 Task: In the  document dataset.epub Use the feature 'and check spelling and grammer' Change font style of header to '24' Select the body of letter and change paragraph spacing to  Double
Action: Mouse moved to (437, 262)
Screenshot: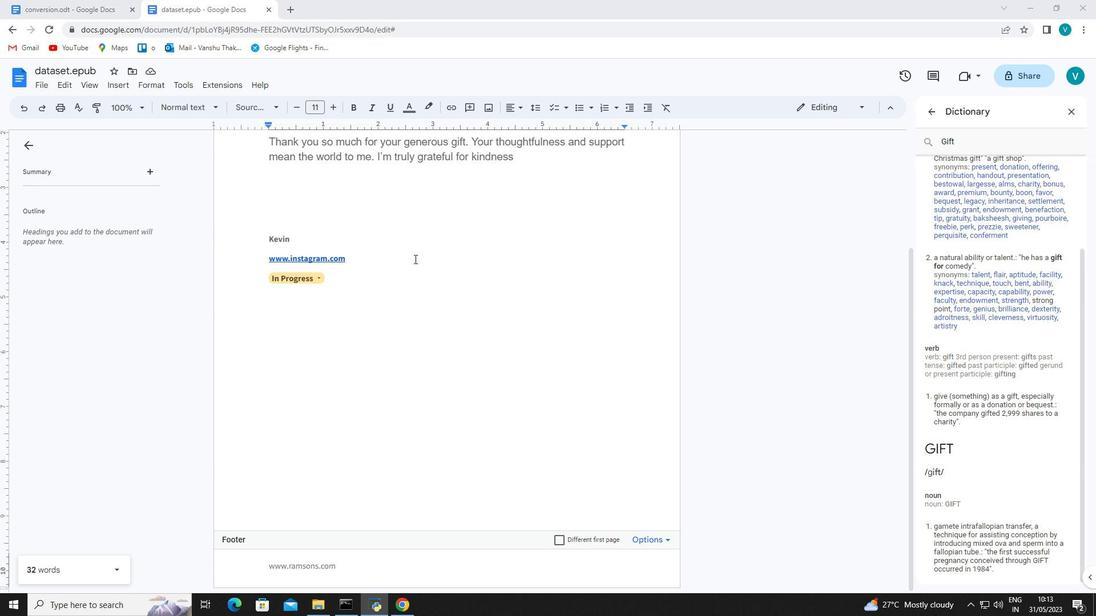 
Action: Mouse scrolled (437, 263) with delta (0, 0)
Screenshot: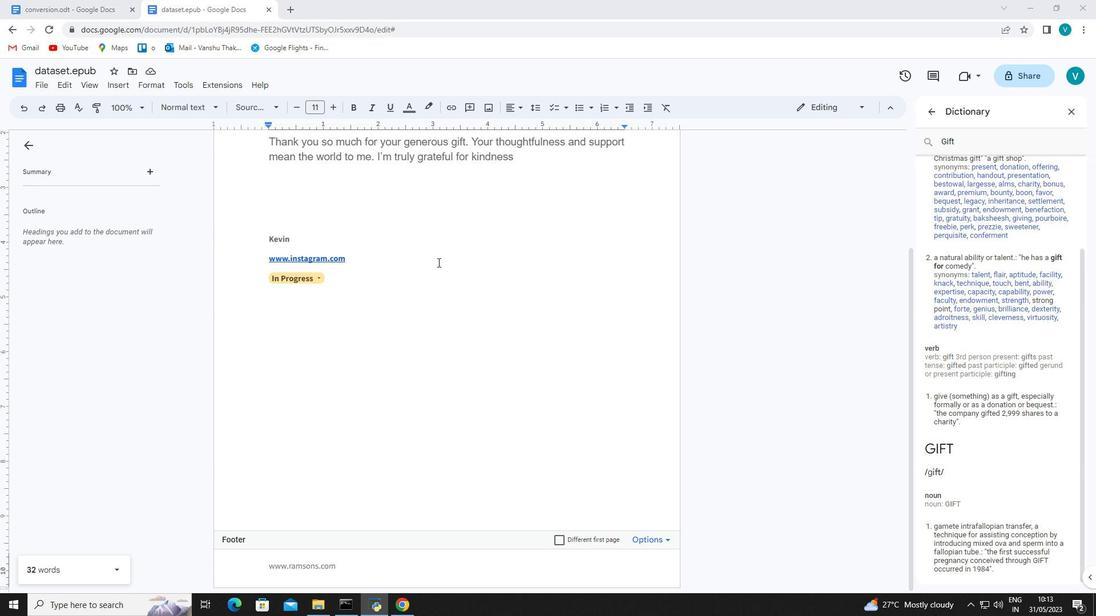 
Action: Mouse scrolled (437, 263) with delta (0, 0)
Screenshot: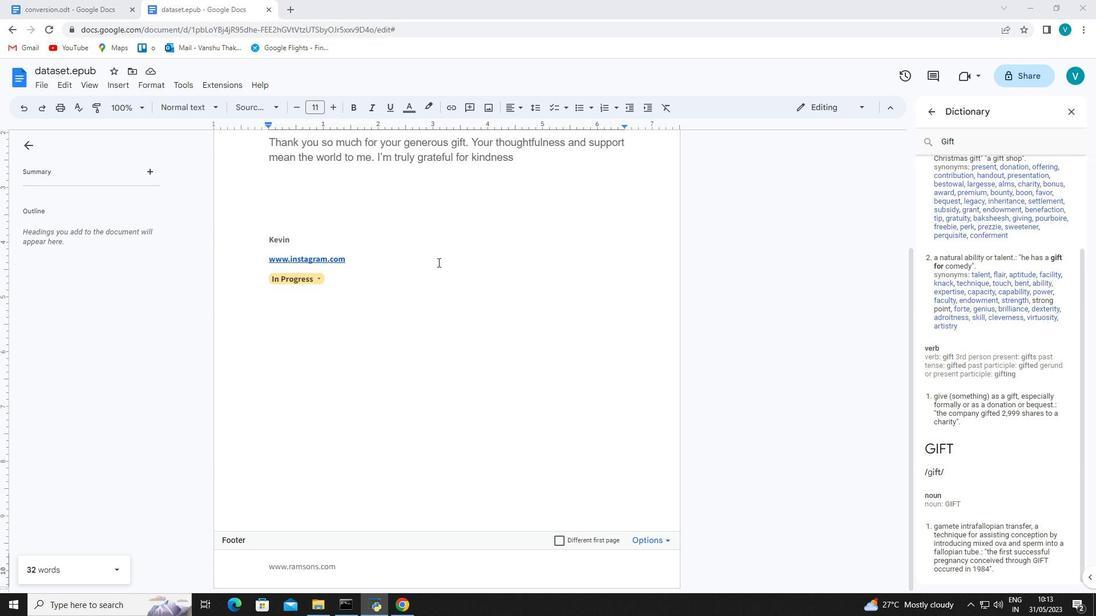 
Action: Mouse scrolled (437, 263) with delta (0, 0)
Screenshot: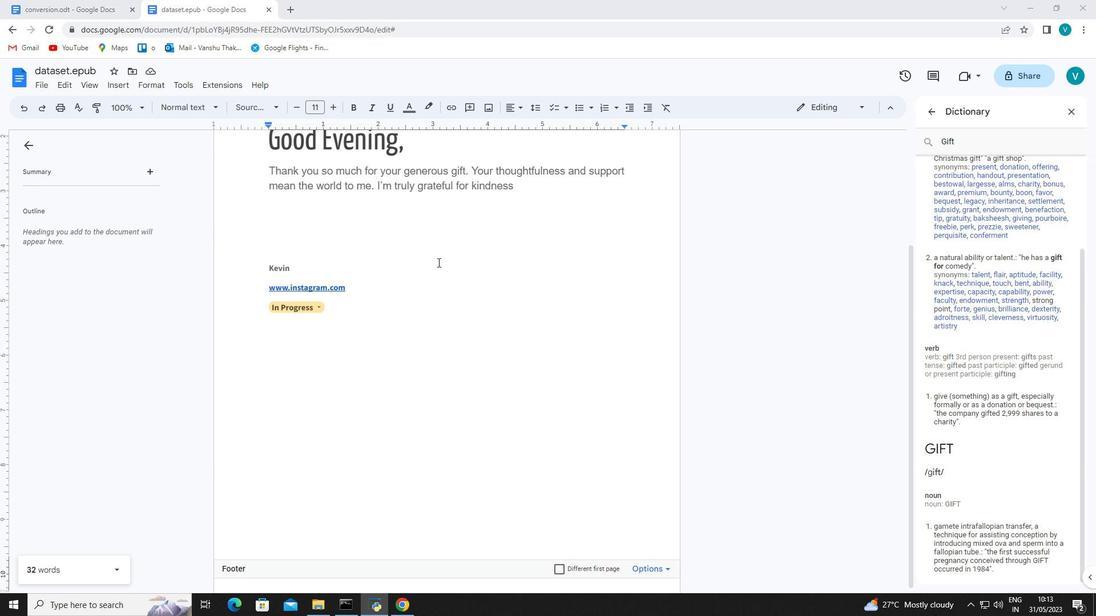 
Action: Mouse scrolled (437, 263) with delta (0, 0)
Screenshot: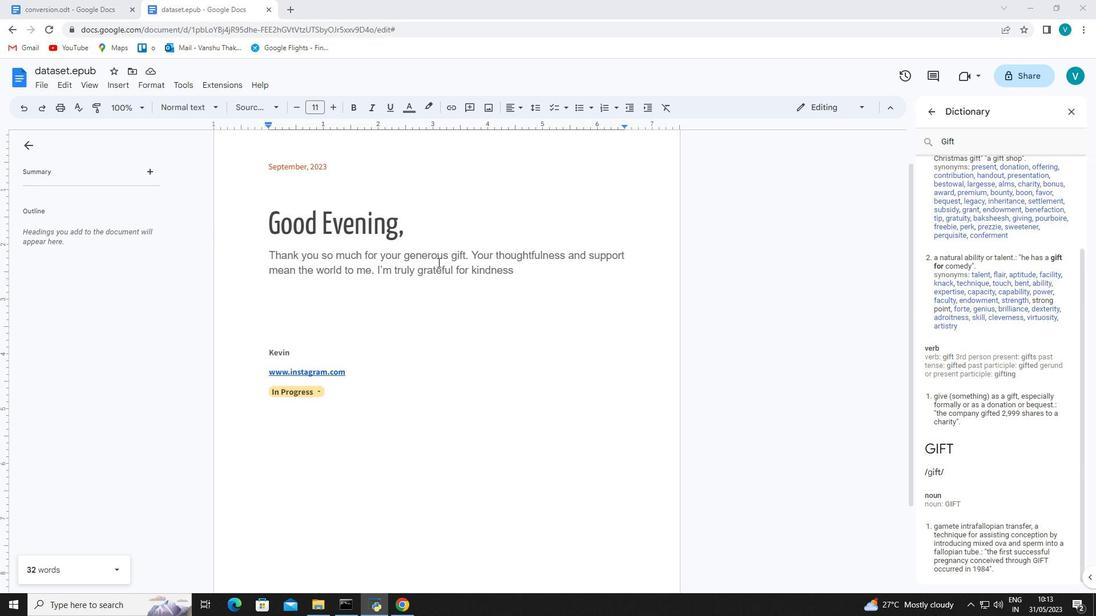
Action: Mouse scrolled (437, 263) with delta (0, 0)
Screenshot: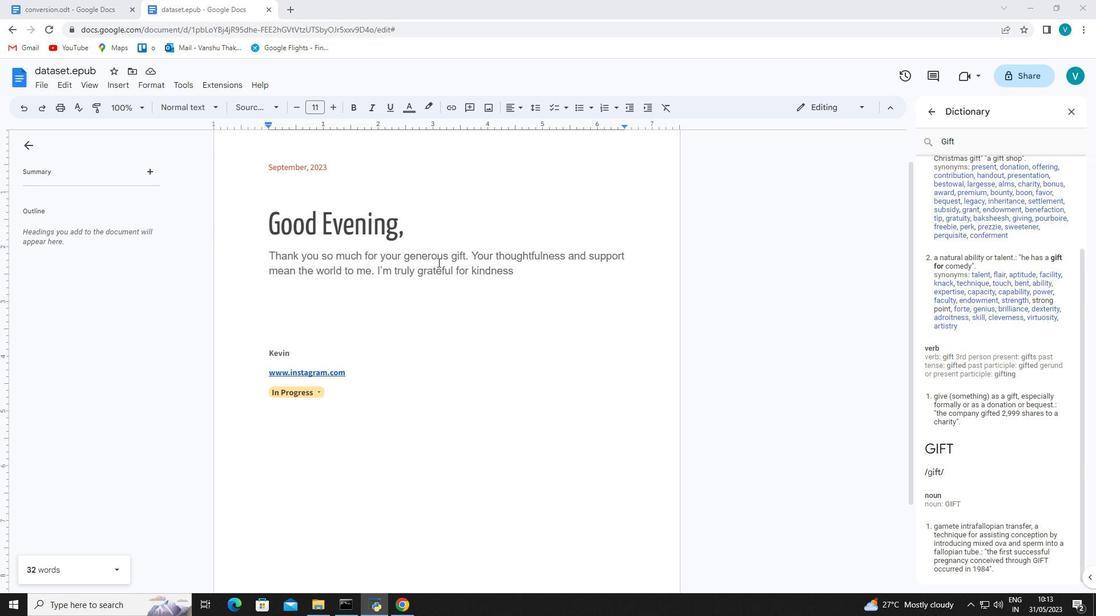 
Action: Mouse moved to (234, 162)
Screenshot: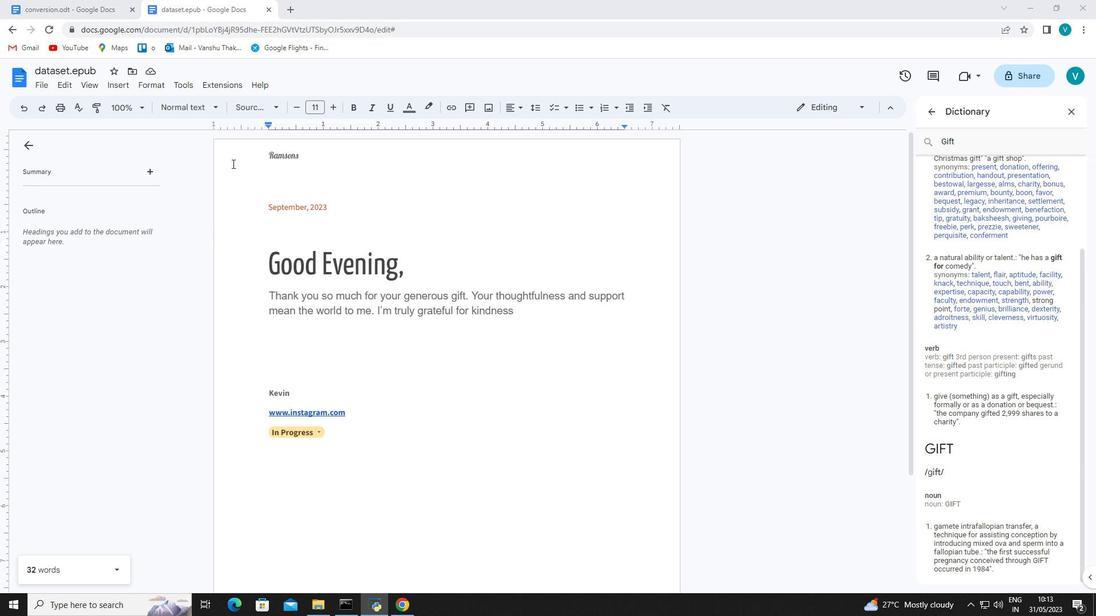 
Action: Mouse scrolled (234, 163) with delta (0, 0)
Screenshot: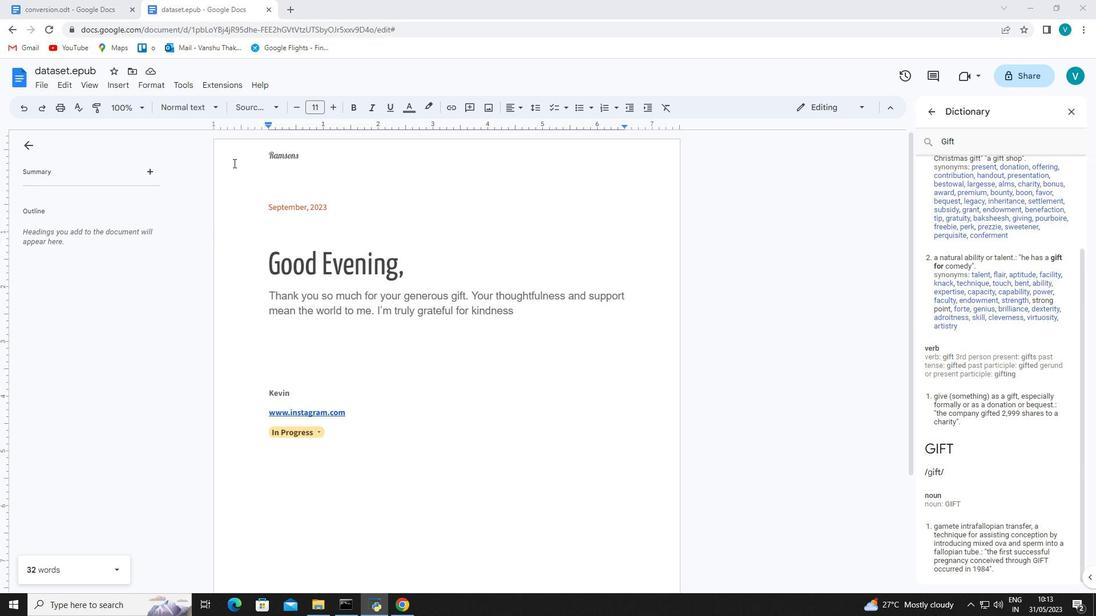 
Action: Mouse moved to (234, 162)
Screenshot: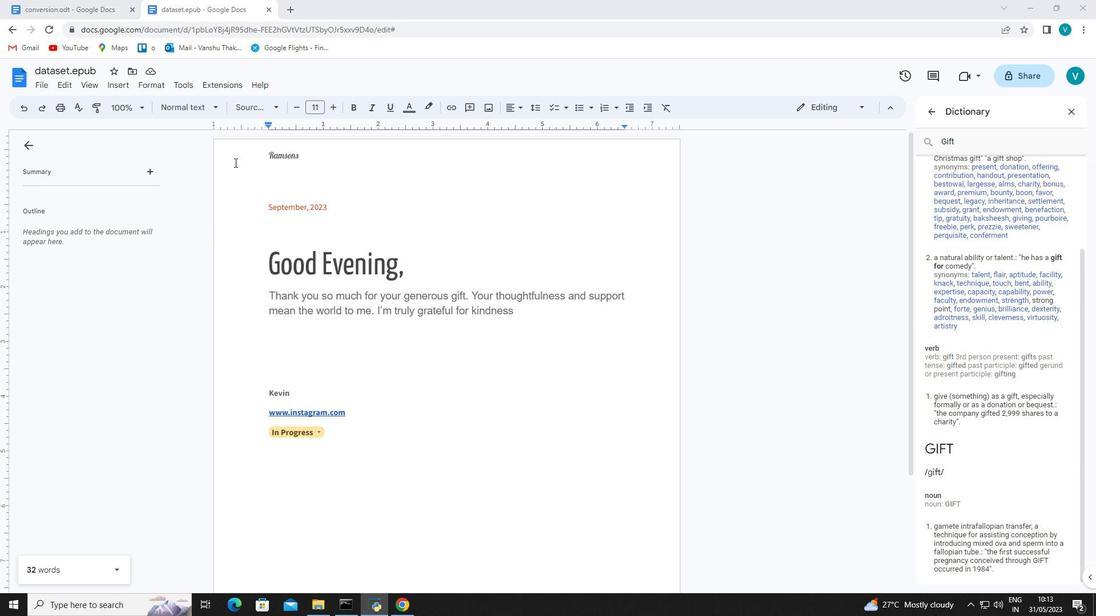 
Action: Mouse scrolled (234, 163) with delta (0, 0)
Screenshot: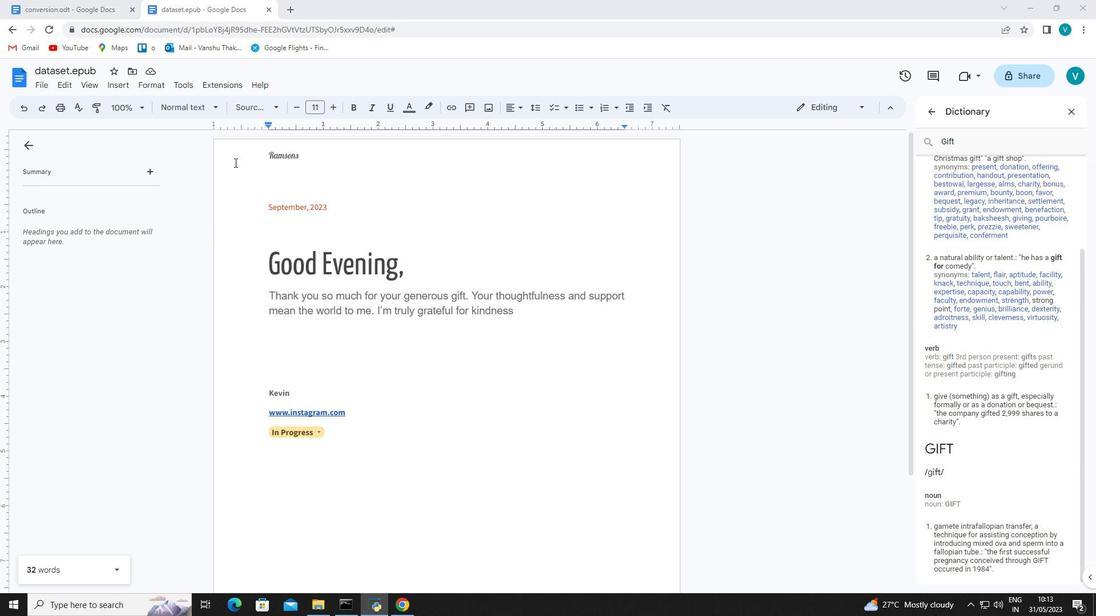 
Action: Mouse scrolled (234, 163) with delta (0, 0)
Screenshot: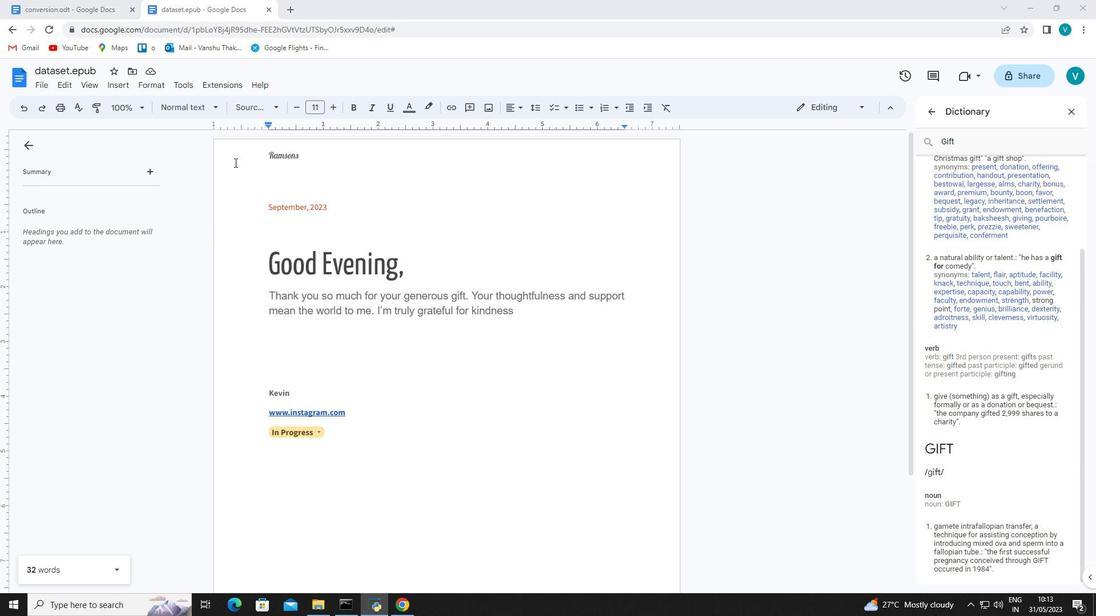 
Action: Mouse moved to (190, 82)
Screenshot: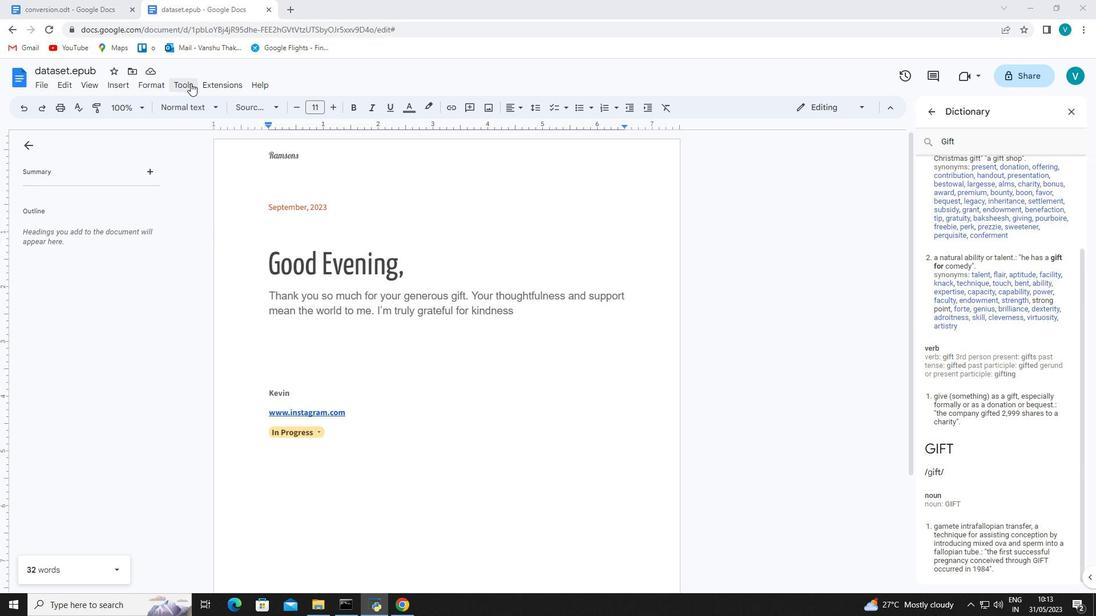 
Action: Mouse pressed left at (190, 82)
Screenshot: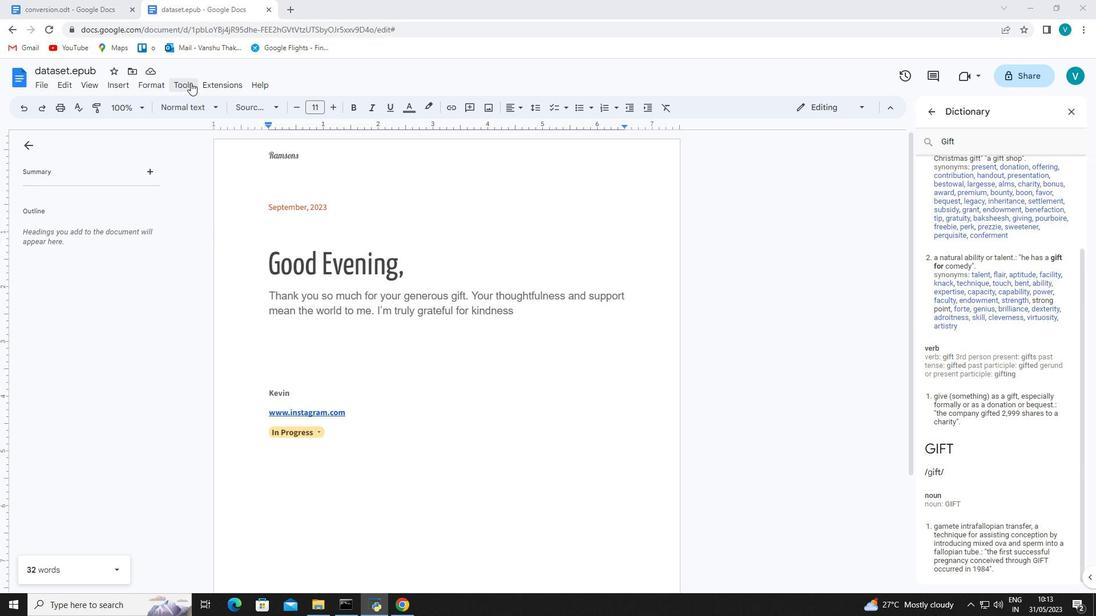 
Action: Mouse moved to (204, 103)
Screenshot: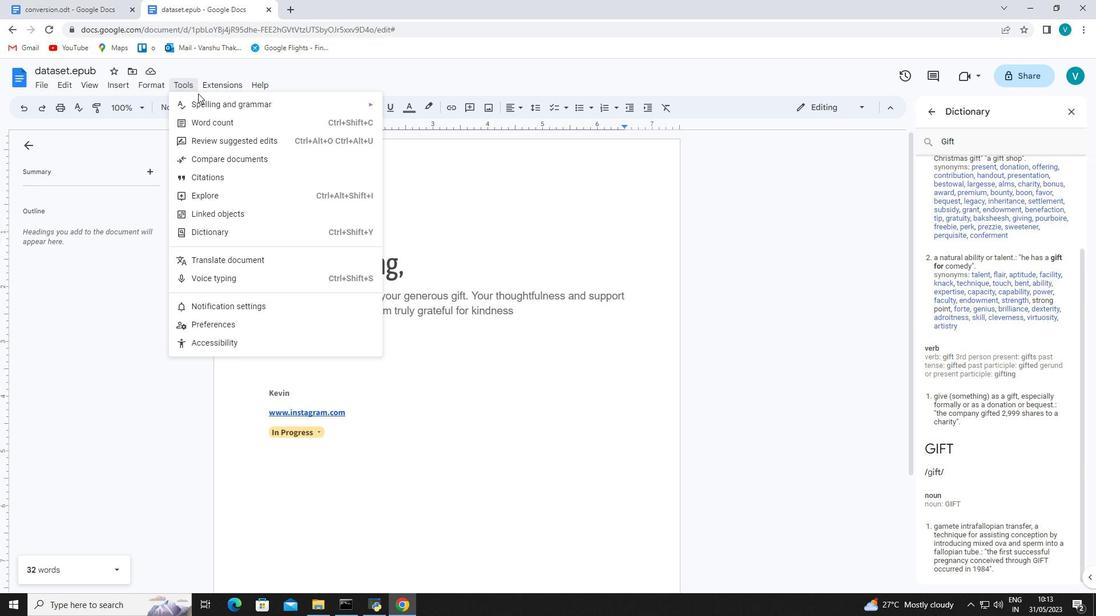 
Action: Mouse pressed left at (204, 103)
Screenshot: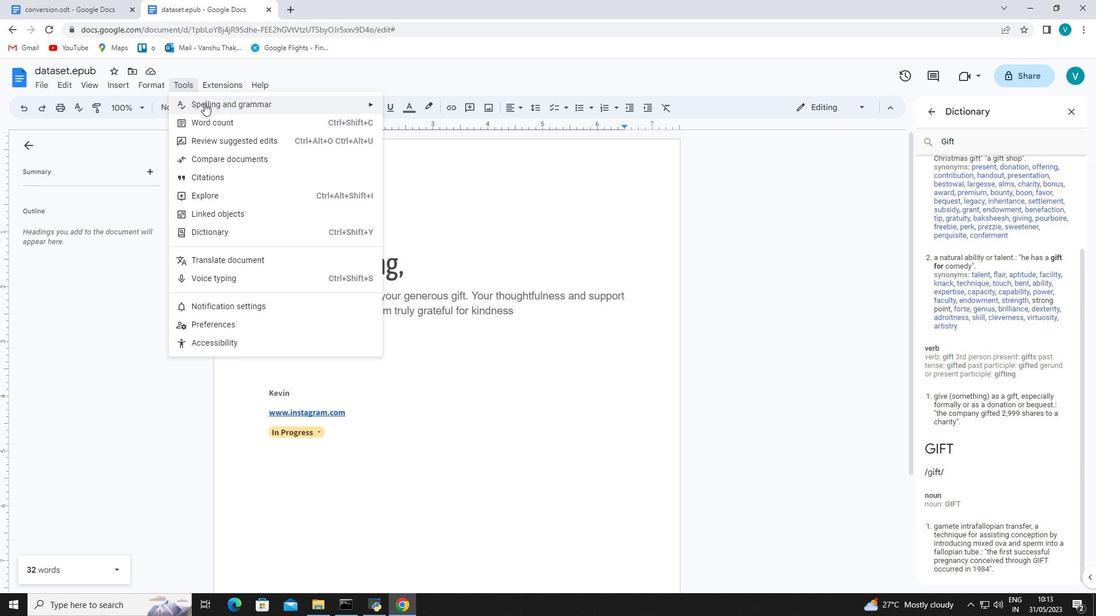 
Action: Mouse moved to (480, 106)
Screenshot: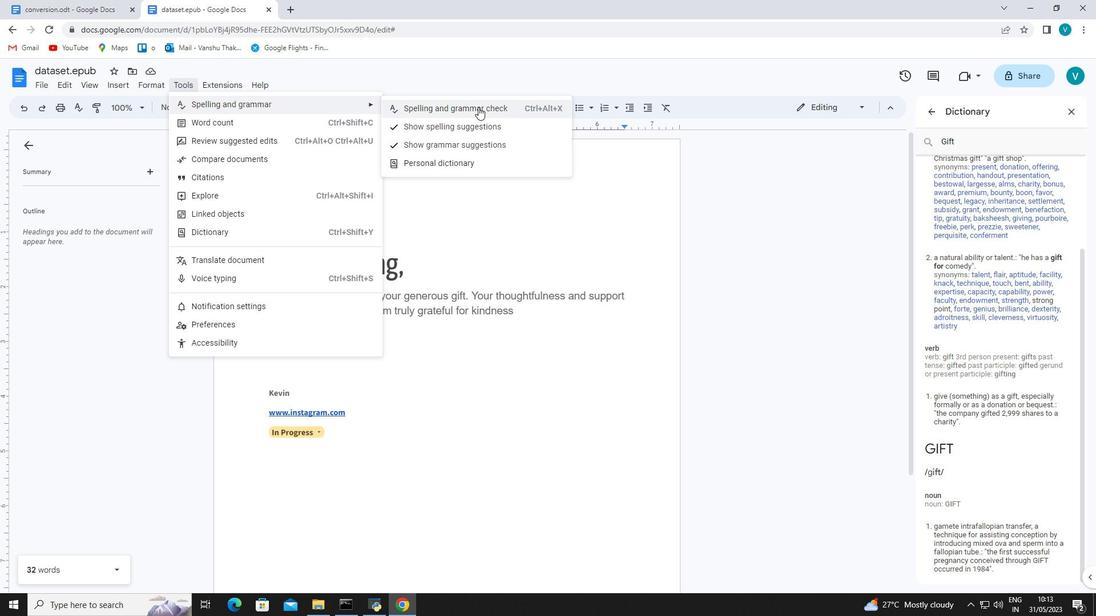 
Action: Mouse pressed left at (480, 106)
Screenshot: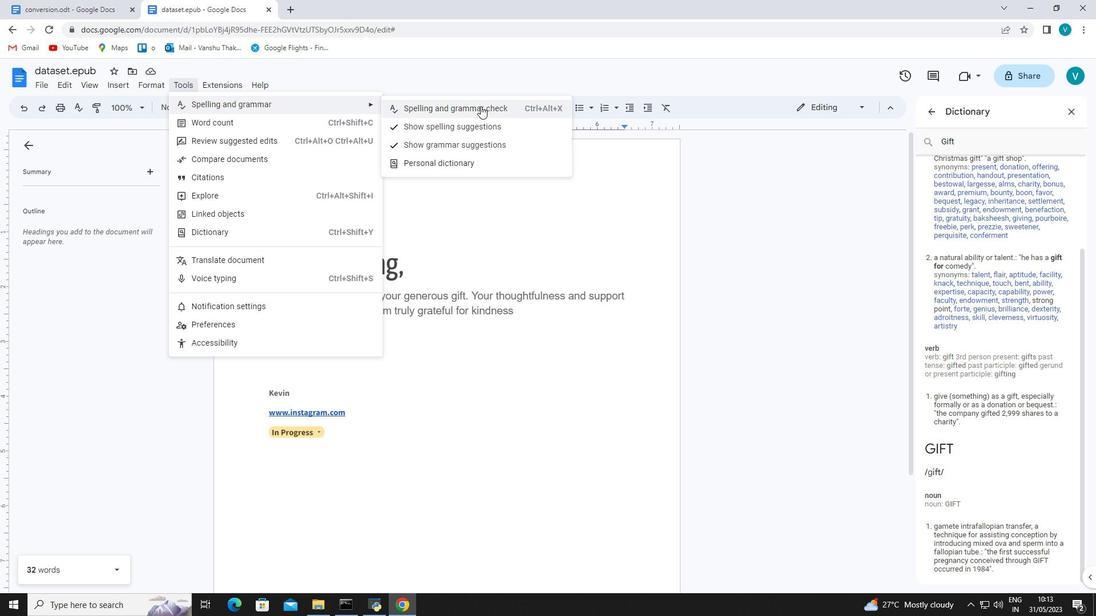 
Action: Mouse moved to (264, 154)
Screenshot: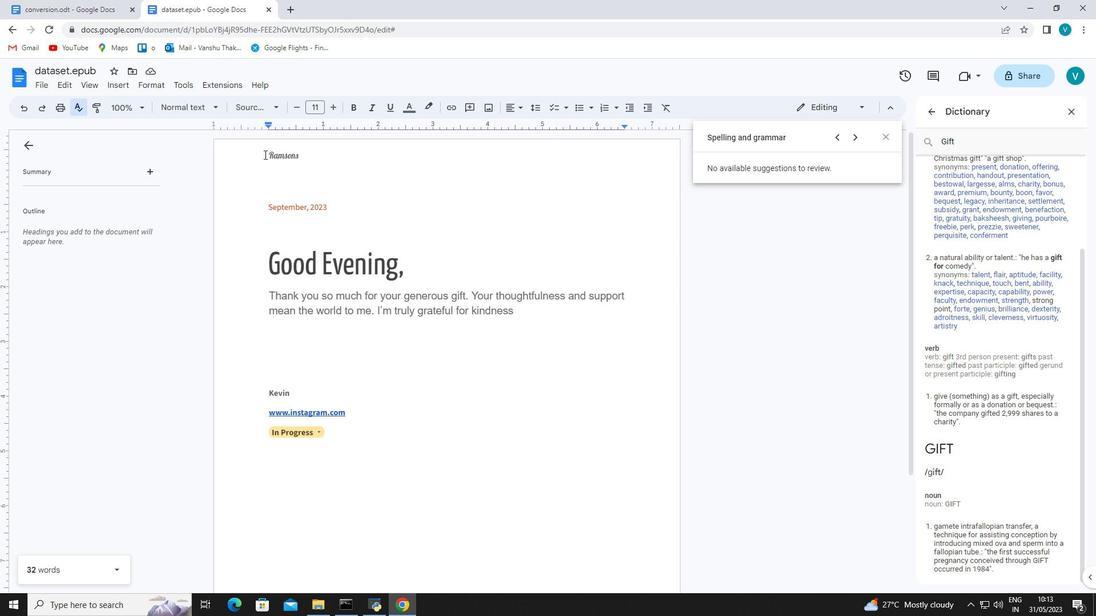 
Action: Mouse pressed left at (264, 154)
Screenshot: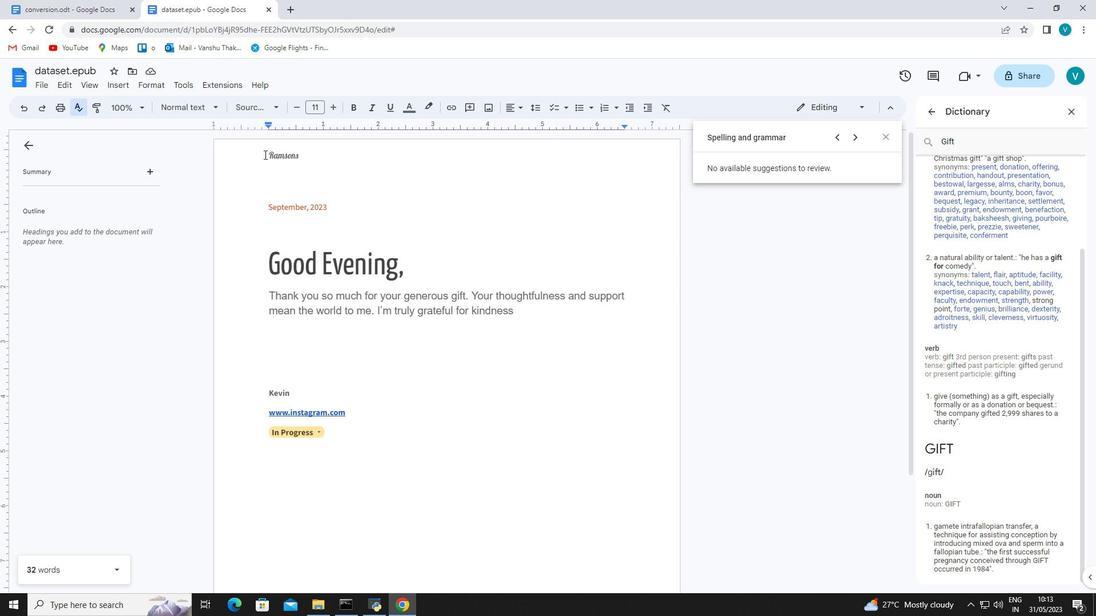 
Action: Mouse moved to (338, 108)
Screenshot: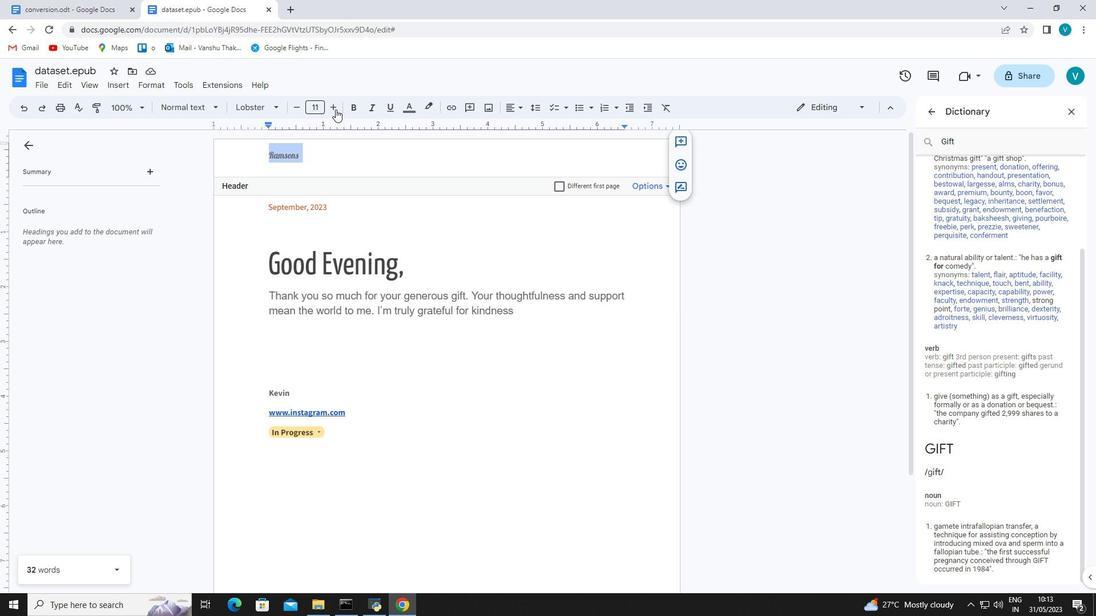 
Action: Mouse pressed left at (338, 108)
Screenshot: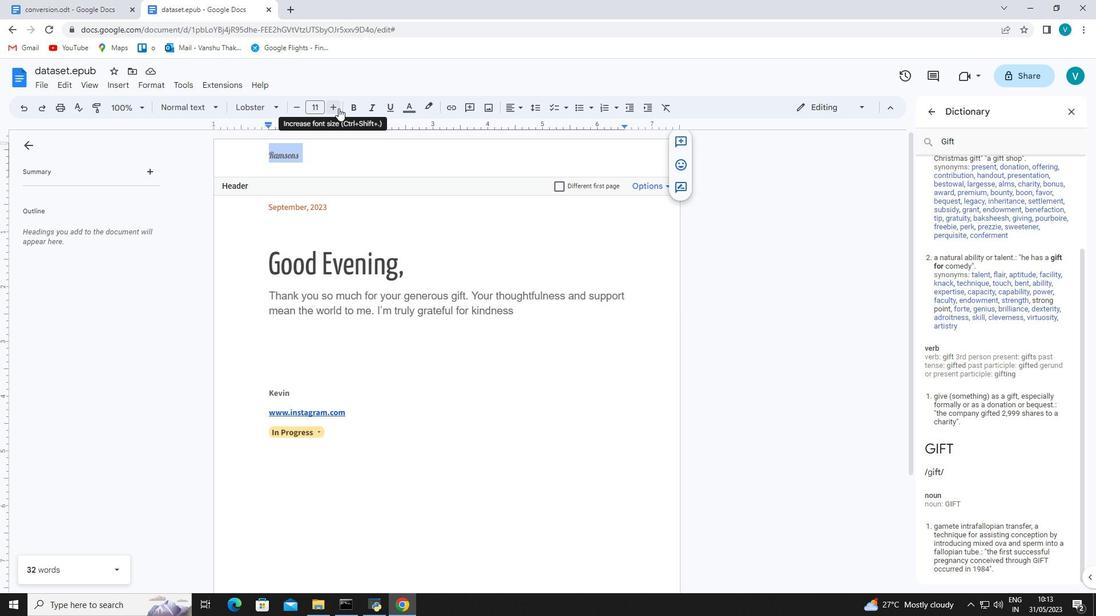 
Action: Mouse pressed left at (338, 108)
Screenshot: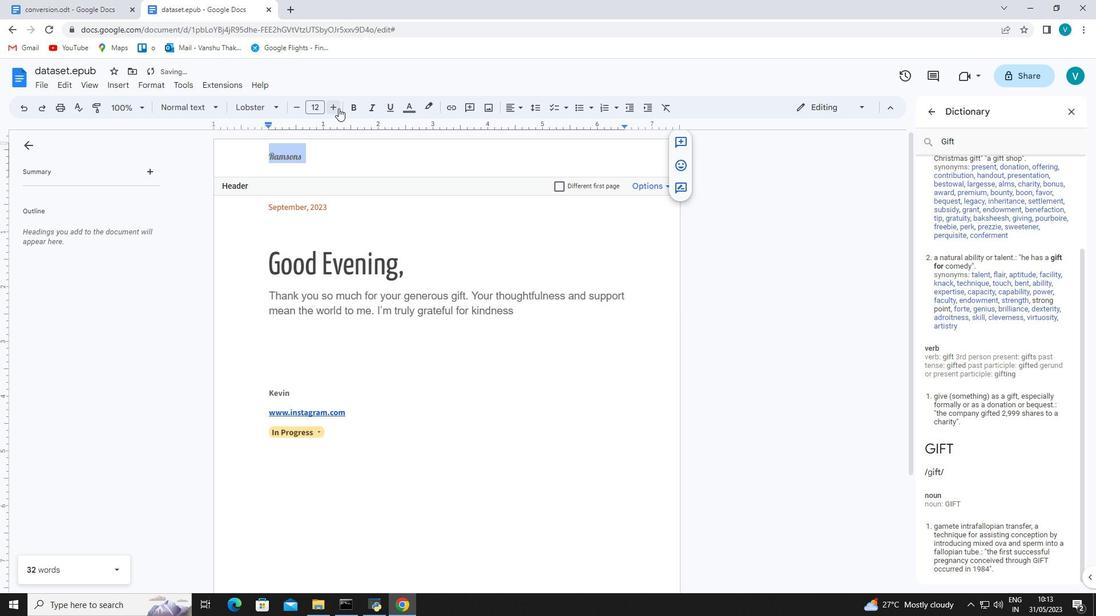 
Action: Mouse pressed left at (338, 108)
Screenshot: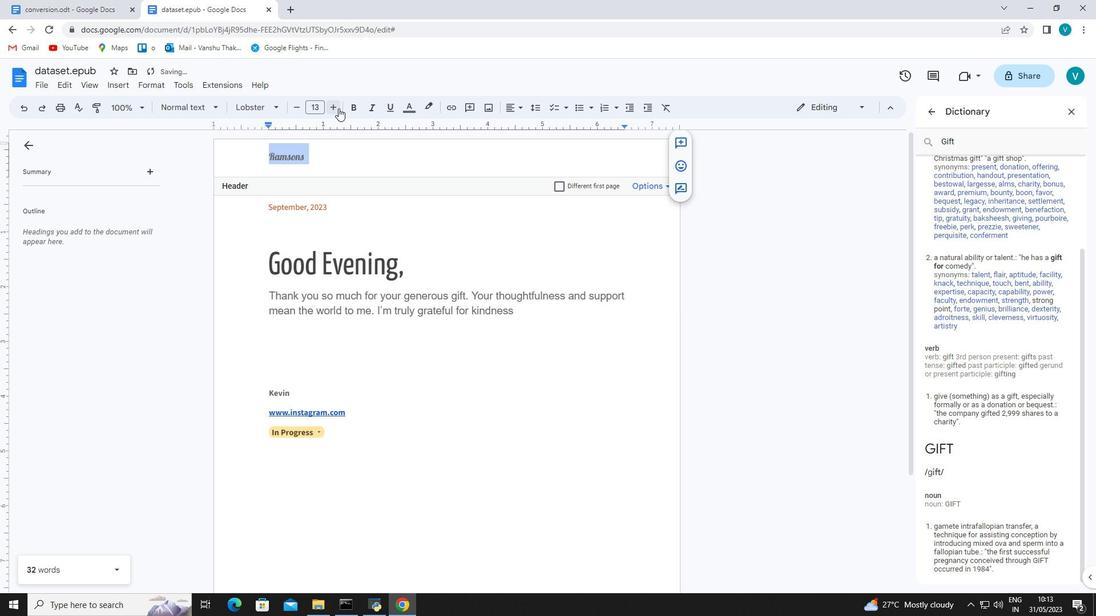 
Action: Mouse pressed left at (338, 108)
Screenshot: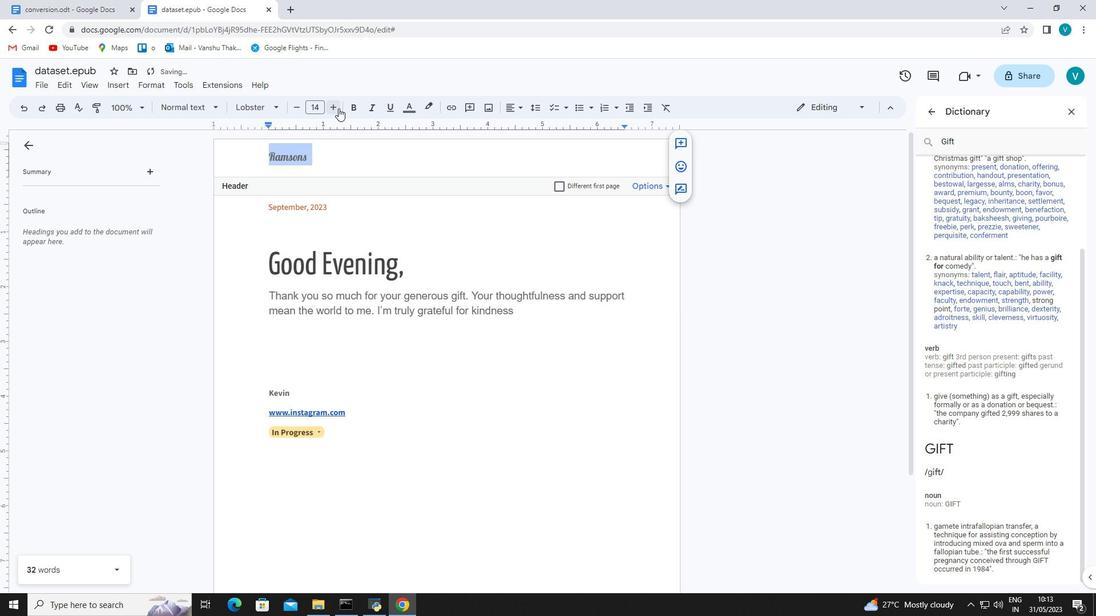 
Action: Mouse pressed left at (338, 108)
Screenshot: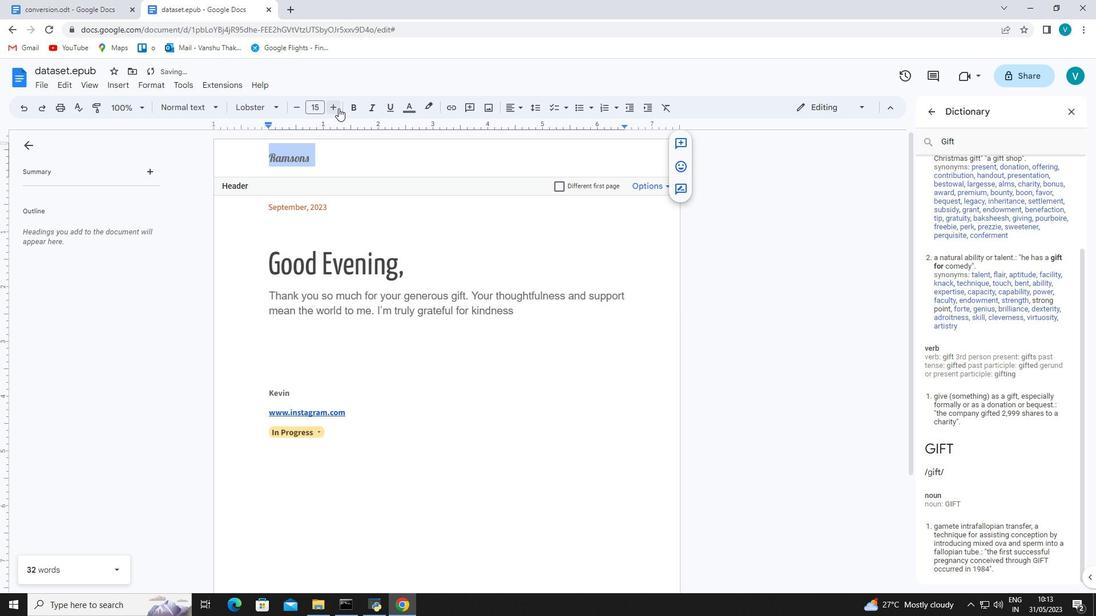 
Action: Mouse pressed left at (338, 108)
Screenshot: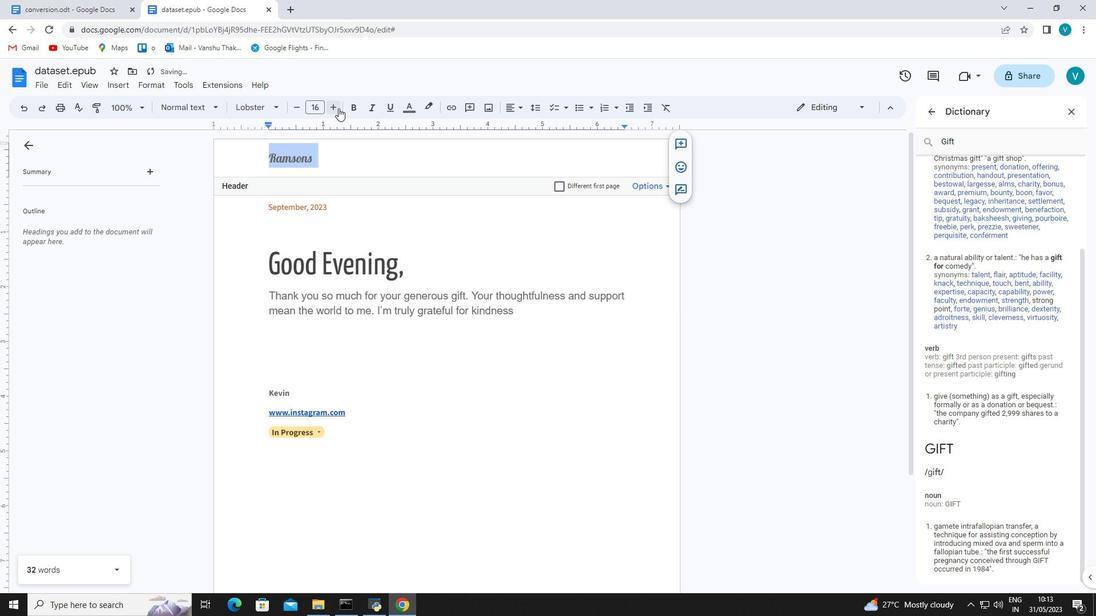
Action: Mouse pressed left at (338, 108)
Screenshot: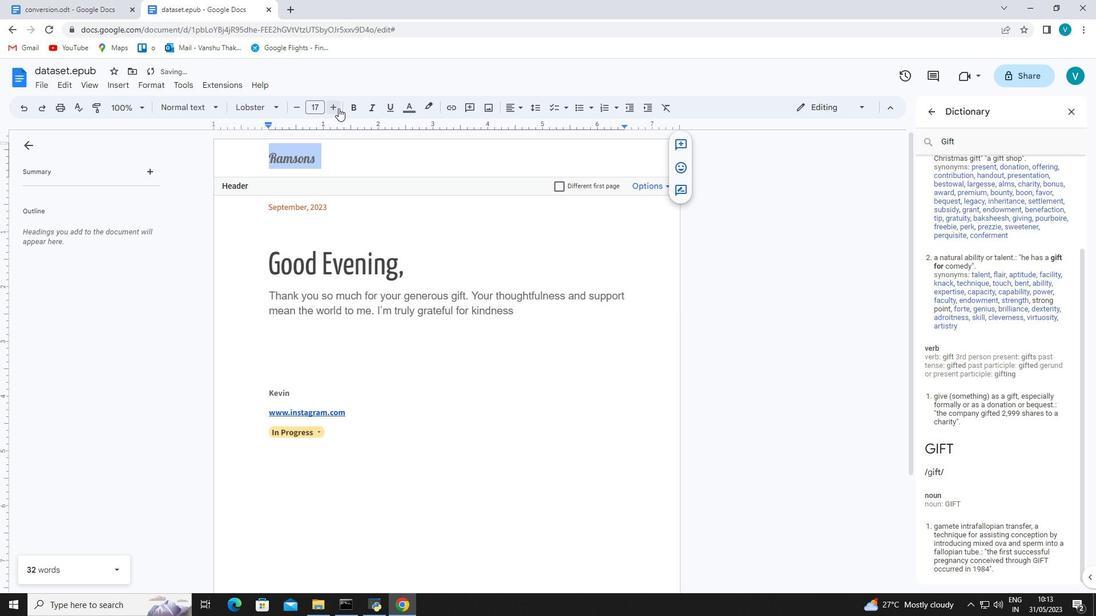 
Action: Mouse pressed left at (338, 108)
Screenshot: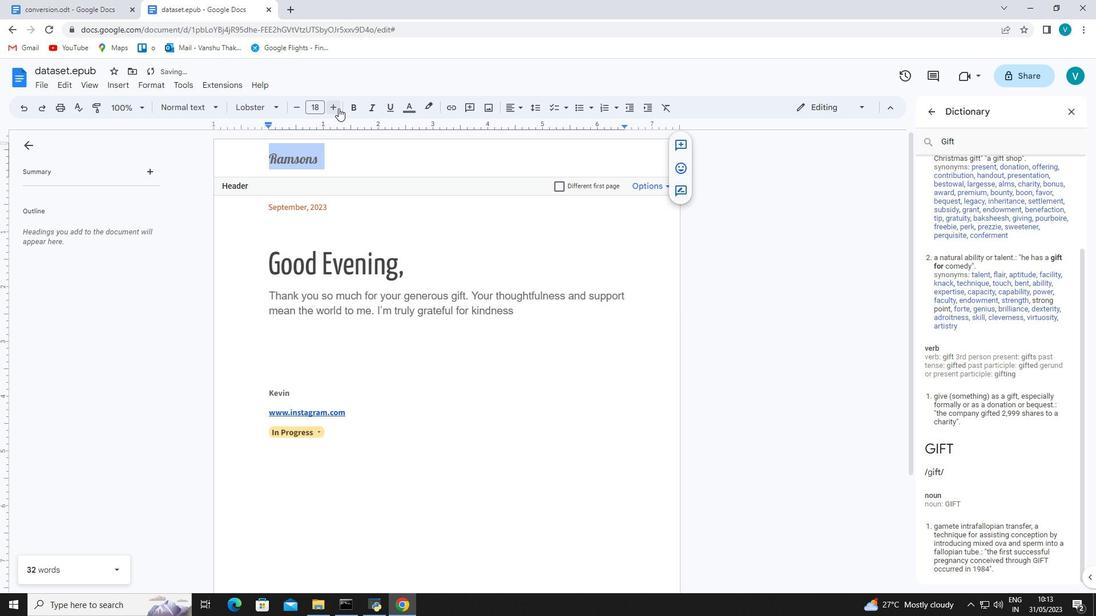 
Action: Mouse pressed left at (338, 108)
Screenshot: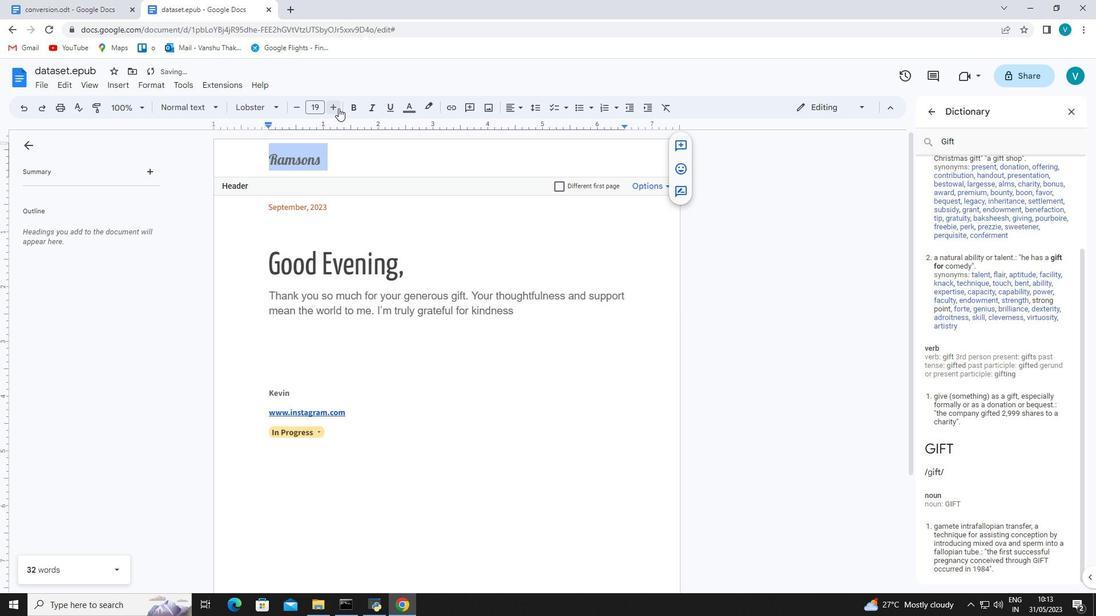 
Action: Mouse pressed left at (338, 108)
Screenshot: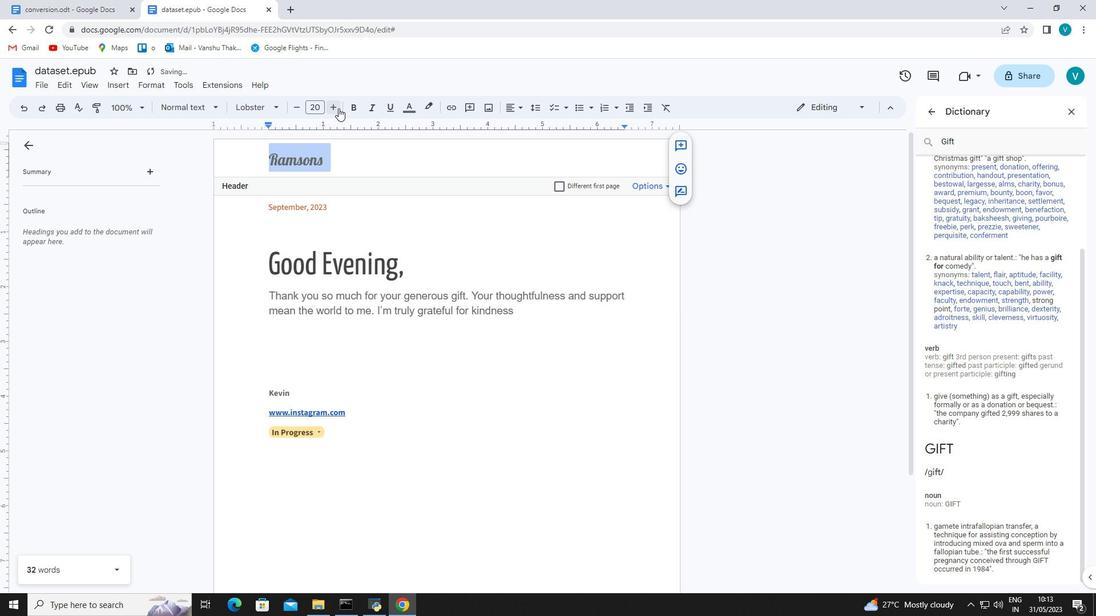 
Action: Mouse pressed left at (338, 108)
Screenshot: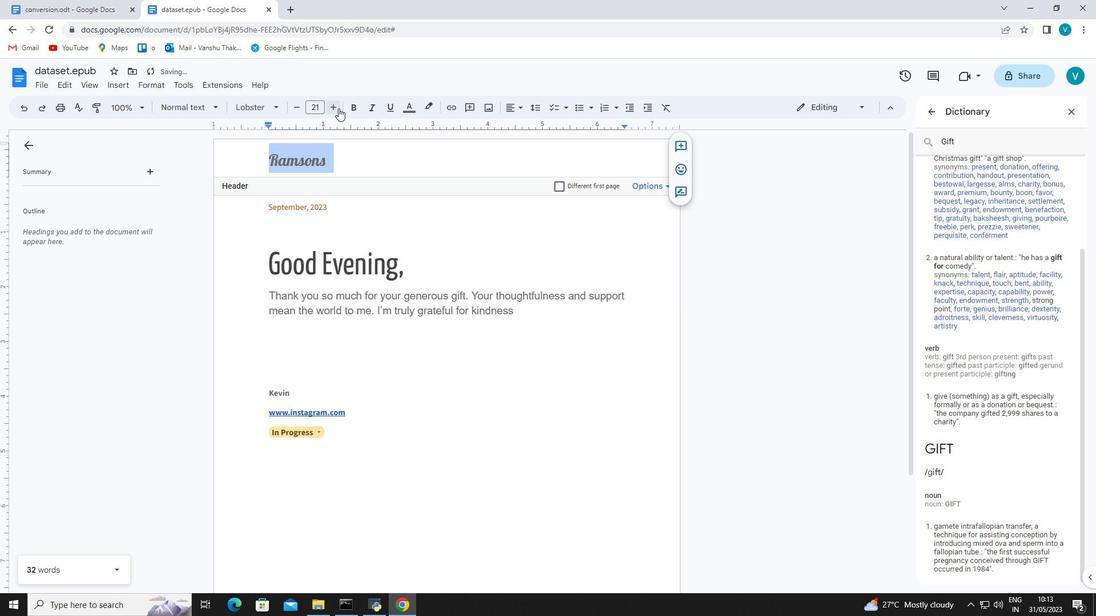 
Action: Mouse pressed left at (338, 108)
Screenshot: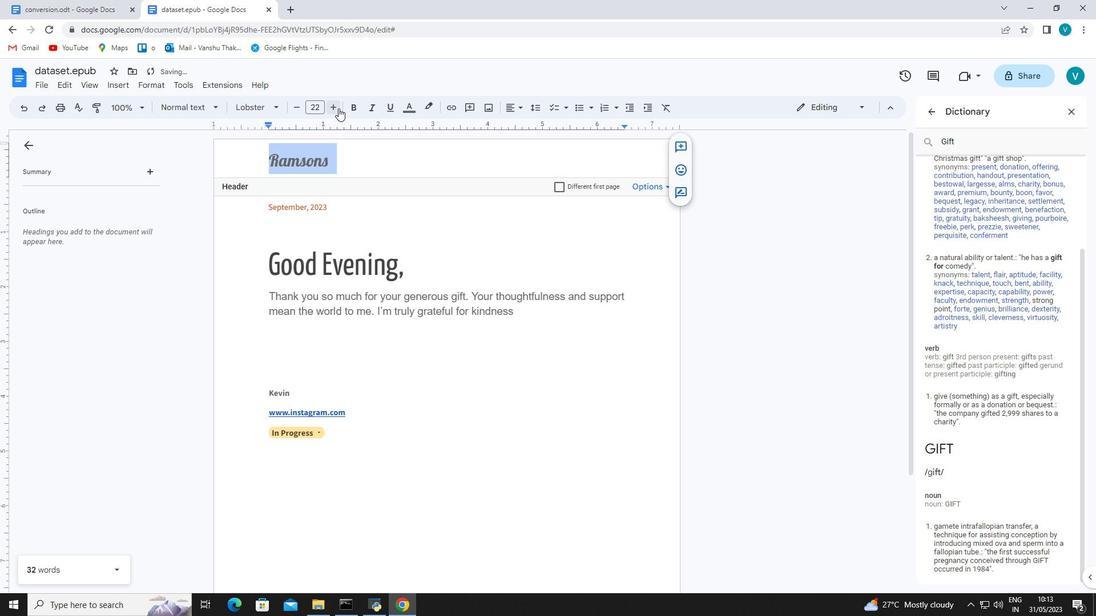 
Action: Mouse pressed left at (338, 108)
Screenshot: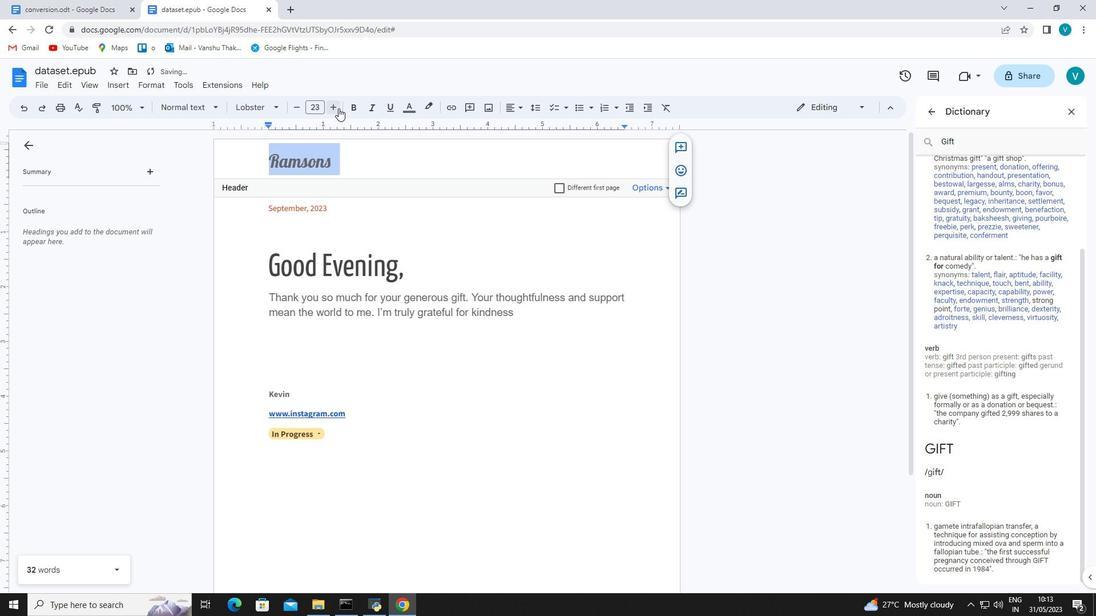 
Action: Mouse moved to (266, 298)
Screenshot: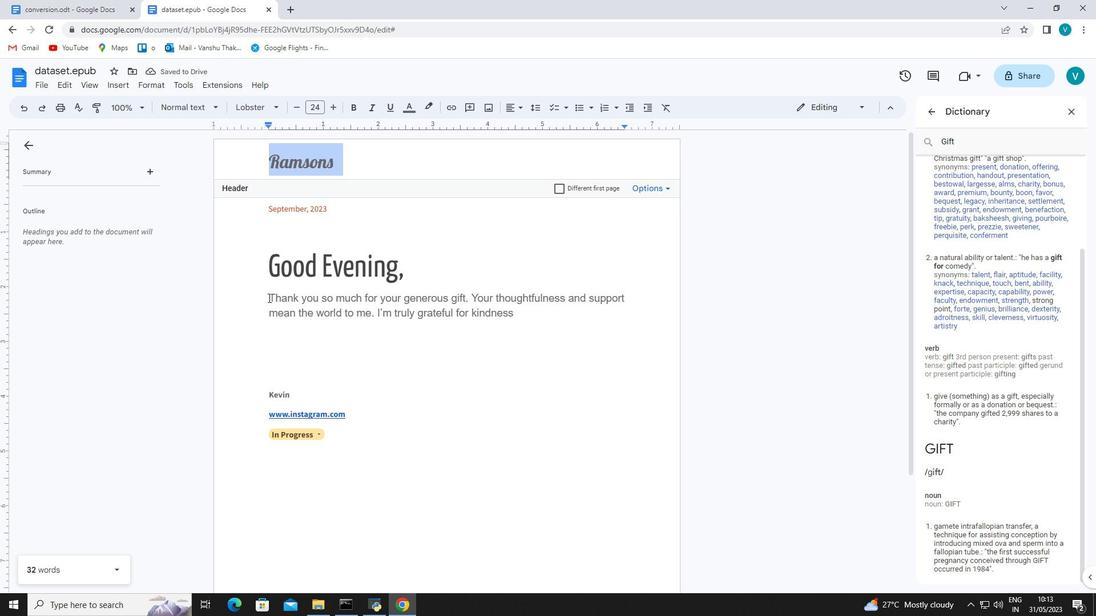 
Action: Mouse pressed left at (266, 298)
Screenshot: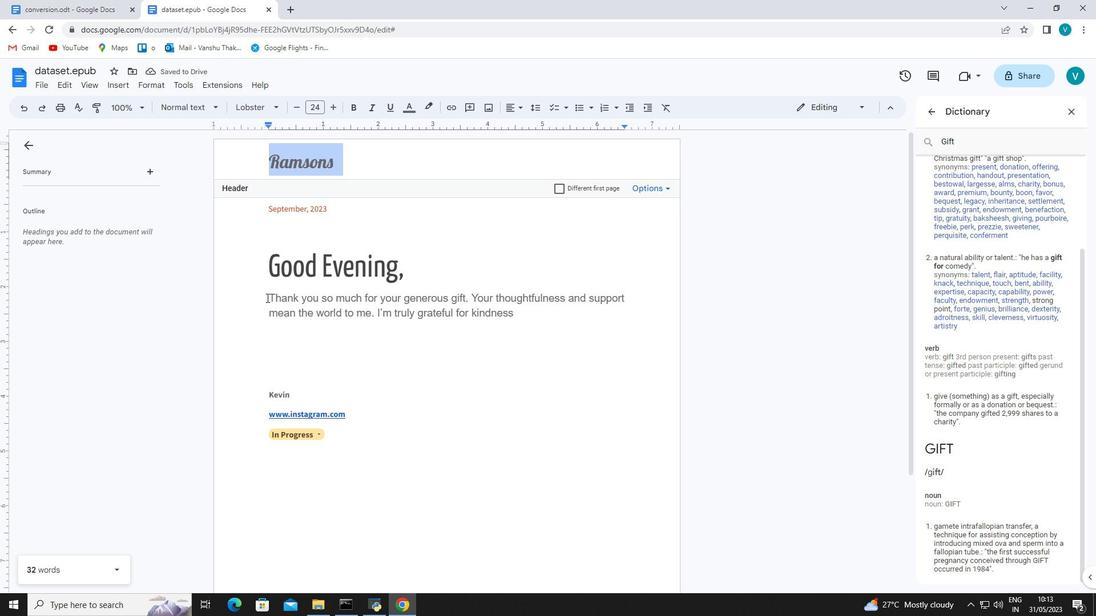 
Action: Mouse moved to (533, 103)
Screenshot: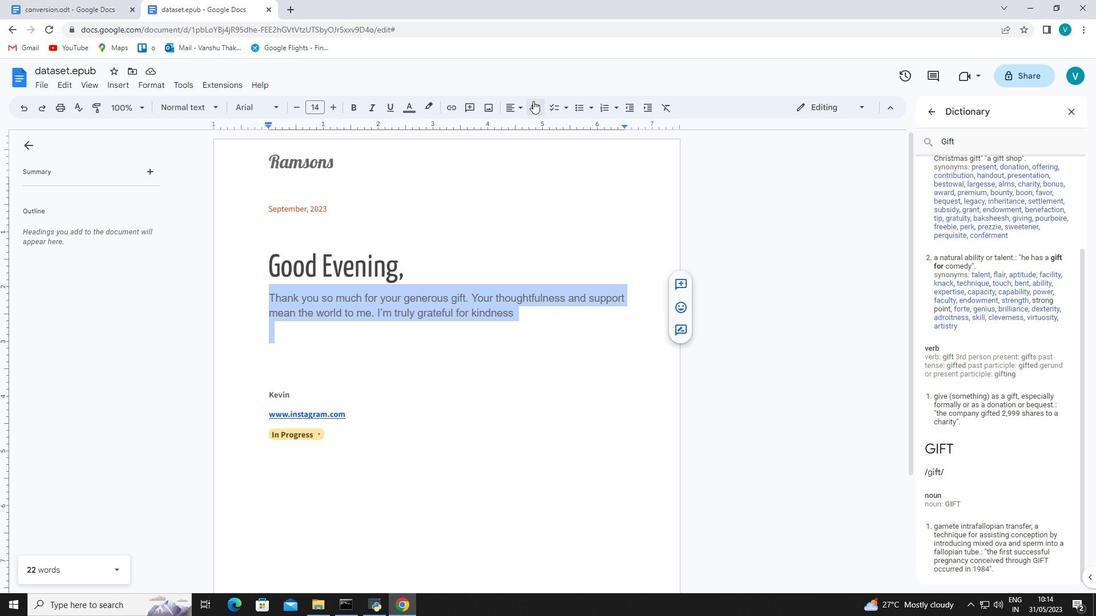 
Action: Mouse pressed left at (533, 103)
Screenshot: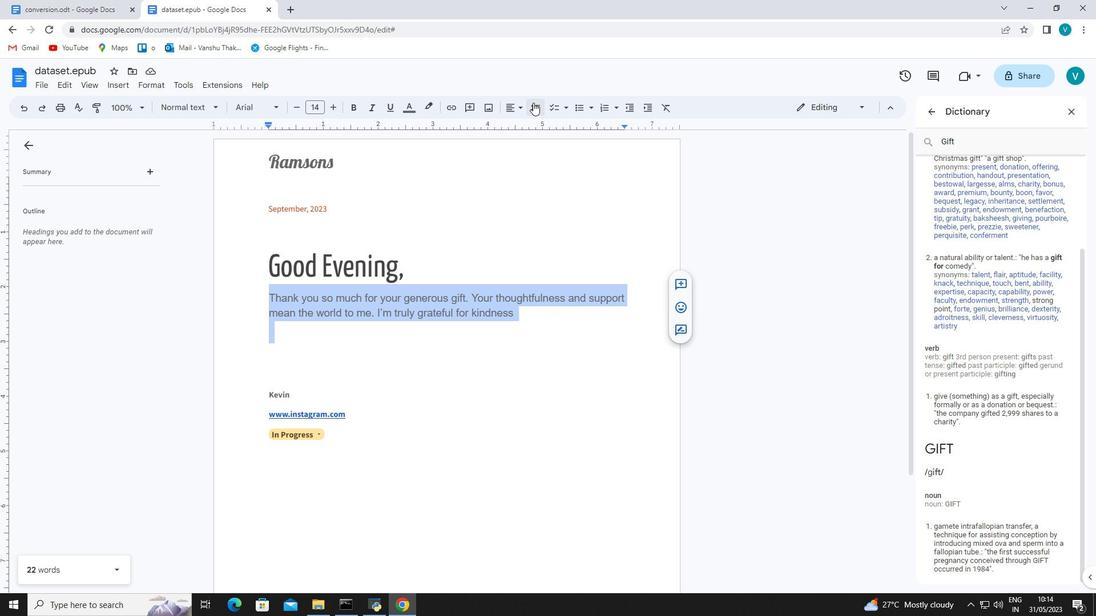 
Action: Mouse moved to (544, 180)
Screenshot: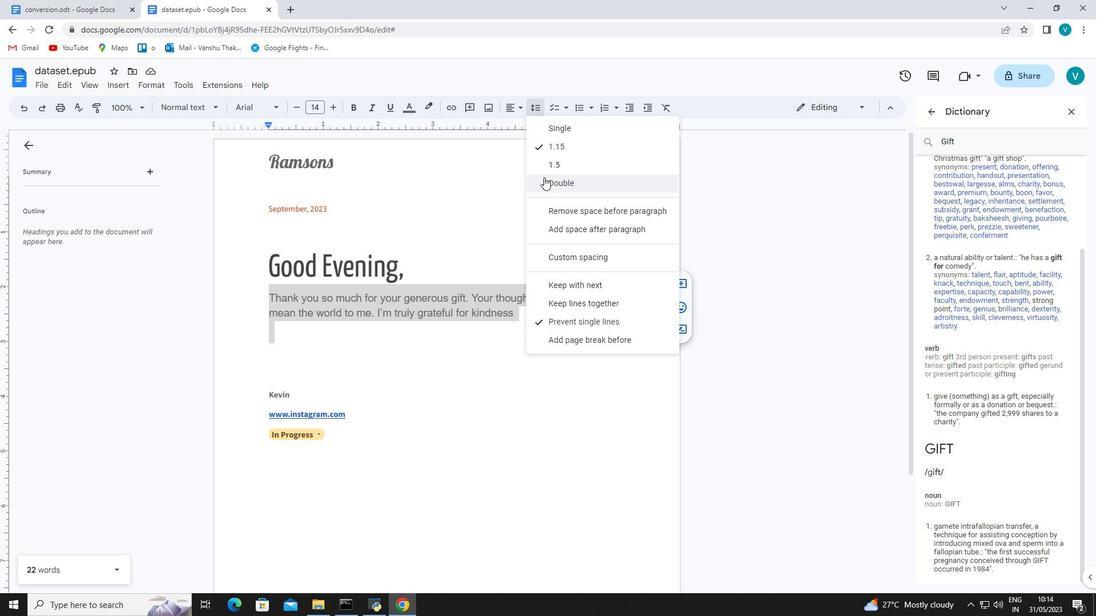 
Action: Mouse pressed left at (544, 180)
Screenshot: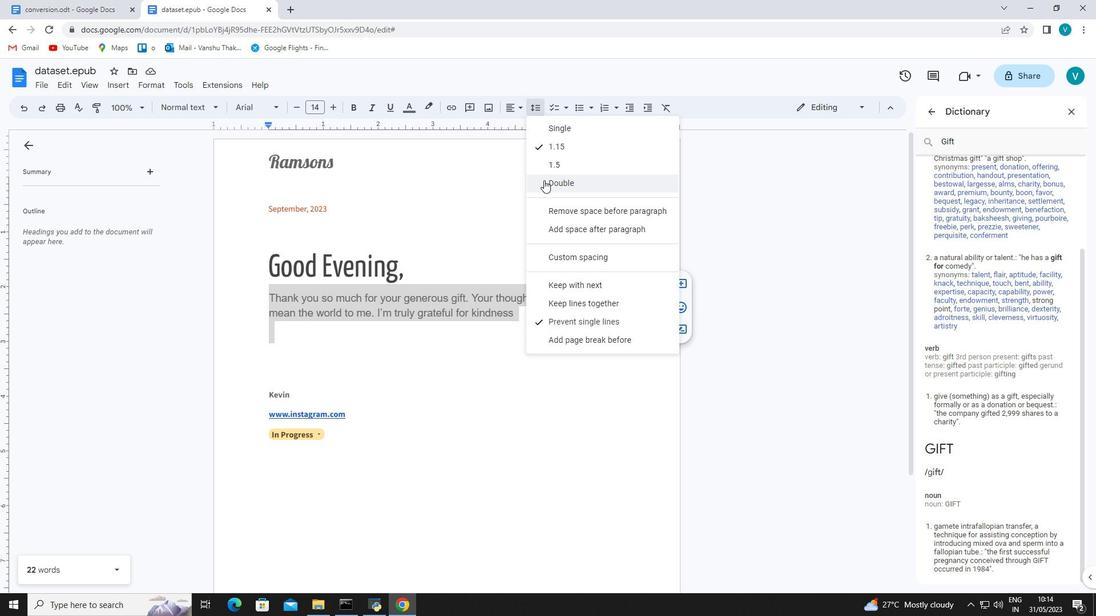 
Action: Mouse pressed left at (544, 180)
Screenshot: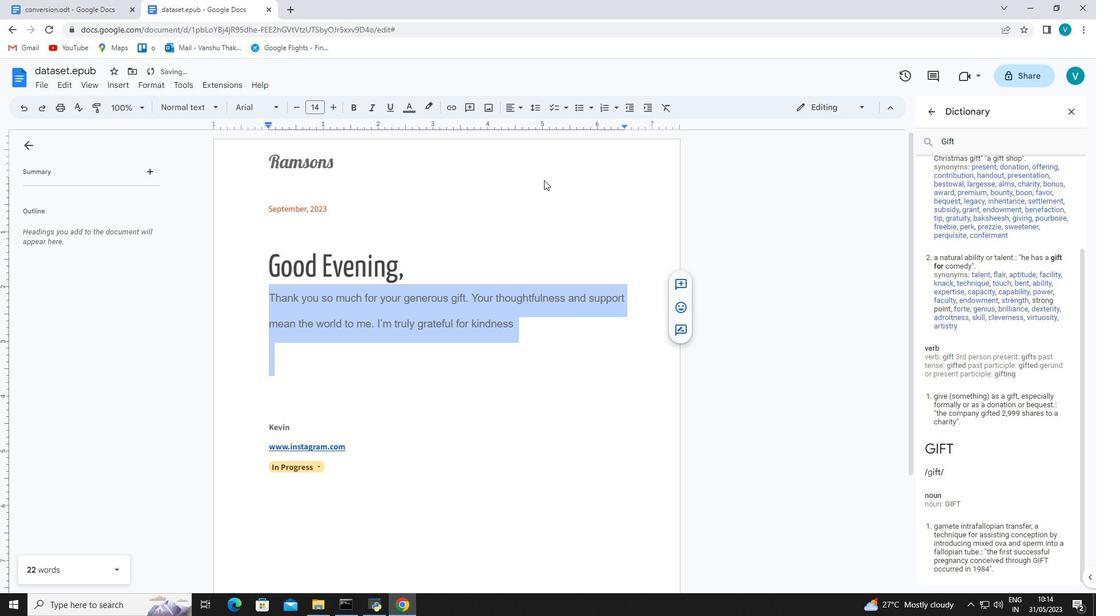 
Action: Mouse moved to (545, 161)
Screenshot: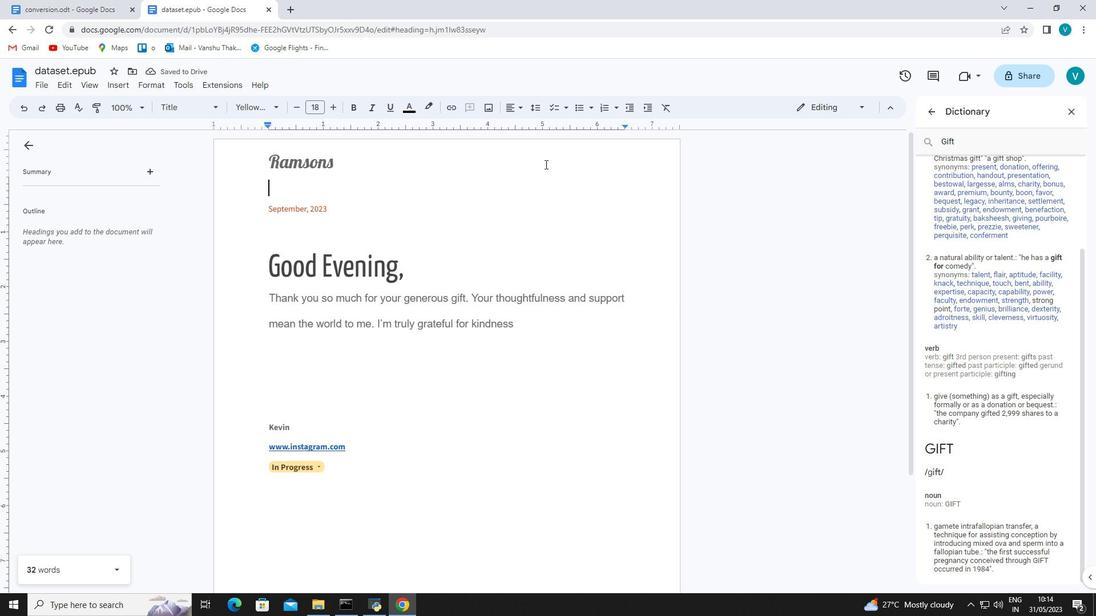 
